 Task: Add in the project Transpire an epic 'Password Management'.
Action: Mouse moved to (179, 52)
Screenshot: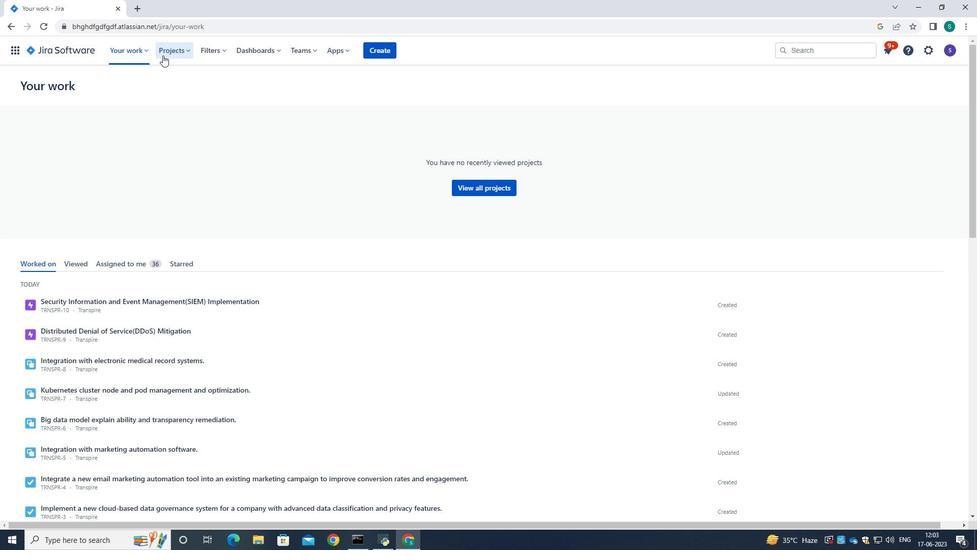 
Action: Mouse pressed left at (179, 52)
Screenshot: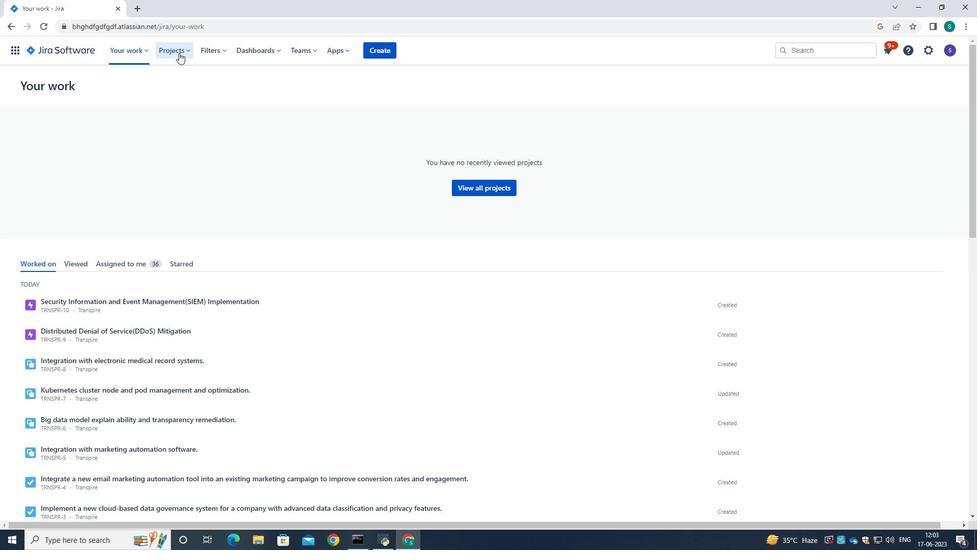 
Action: Mouse moved to (190, 98)
Screenshot: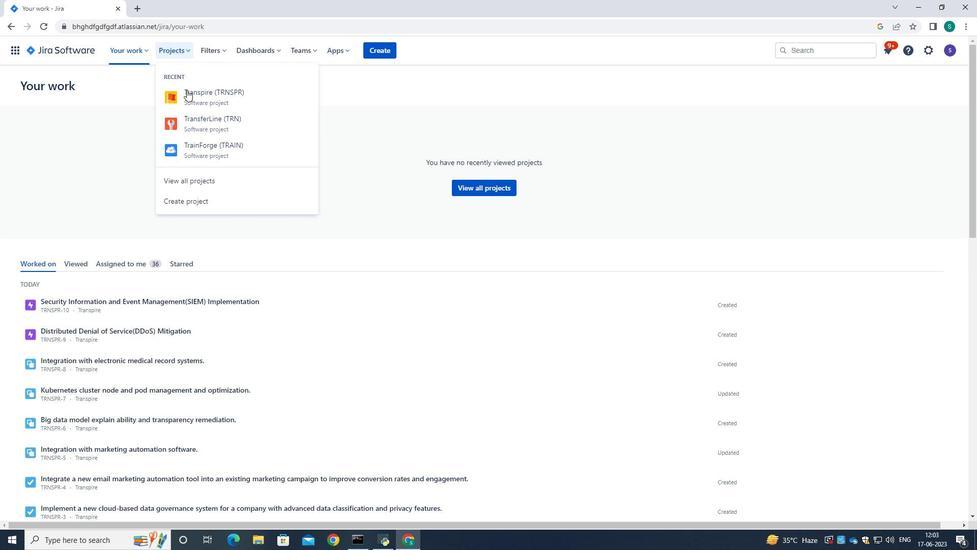 
Action: Mouse pressed left at (190, 98)
Screenshot: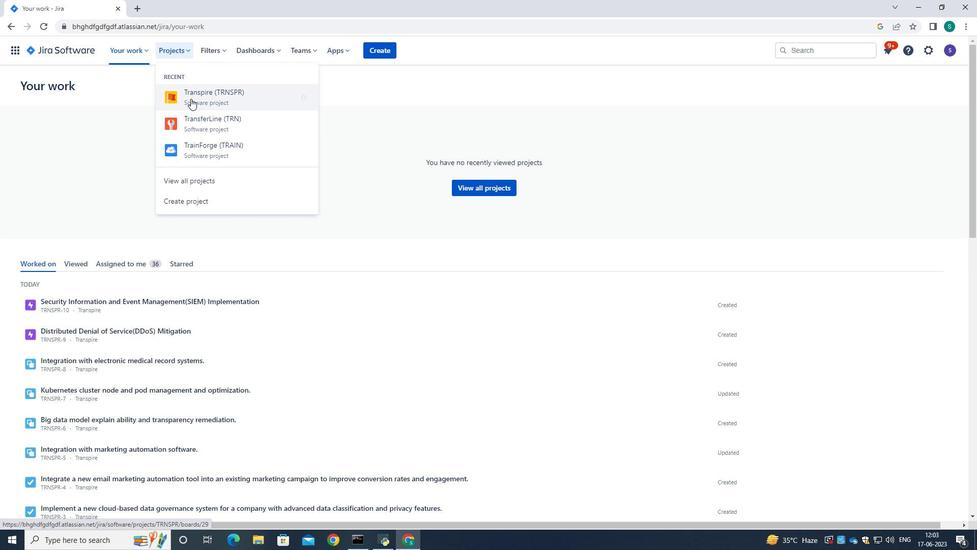 
Action: Mouse moved to (61, 161)
Screenshot: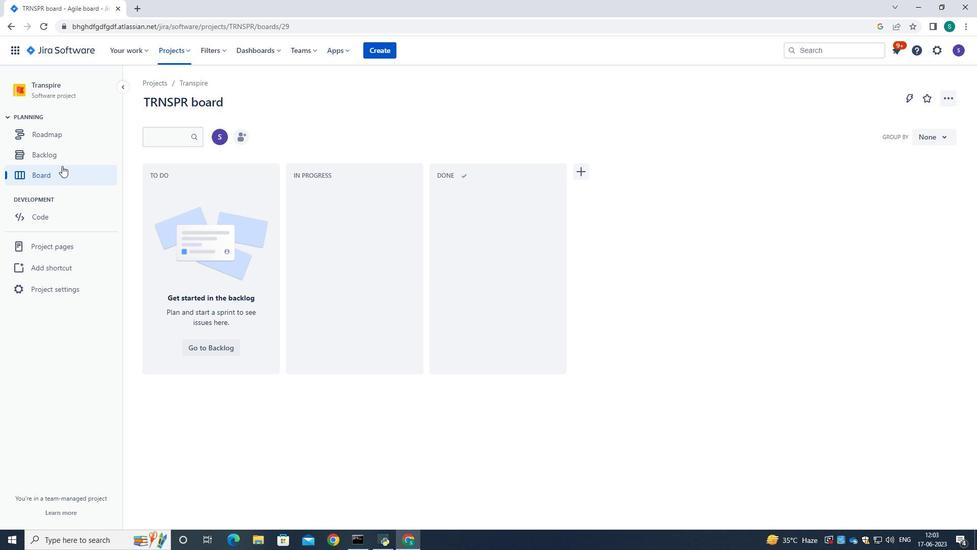 
Action: Mouse pressed left at (61, 161)
Screenshot: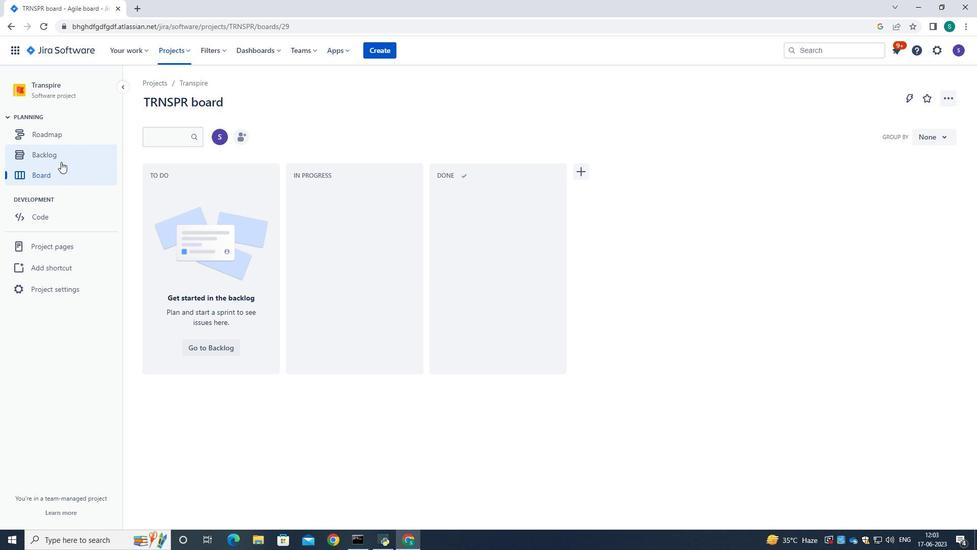 
Action: Mouse moved to (212, 286)
Screenshot: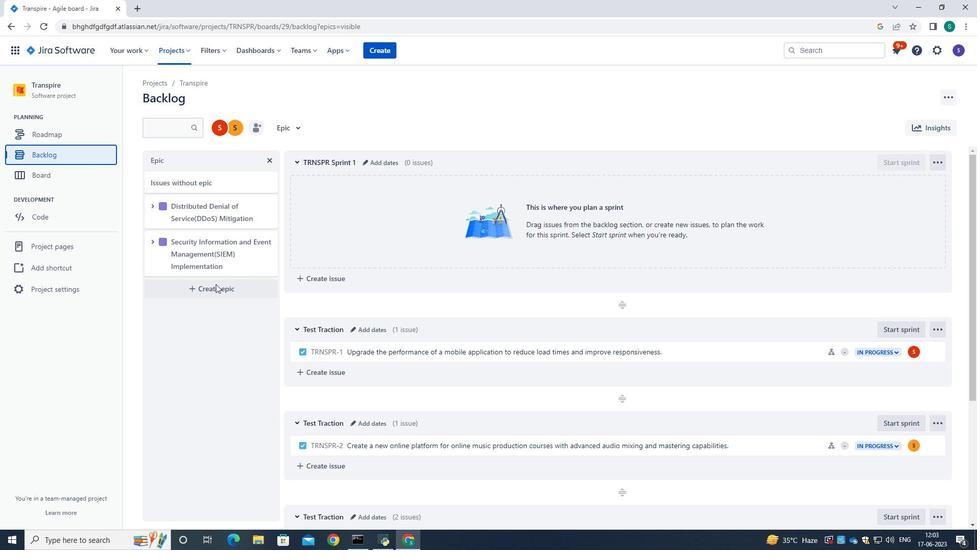 
Action: Mouse pressed left at (212, 286)
Screenshot: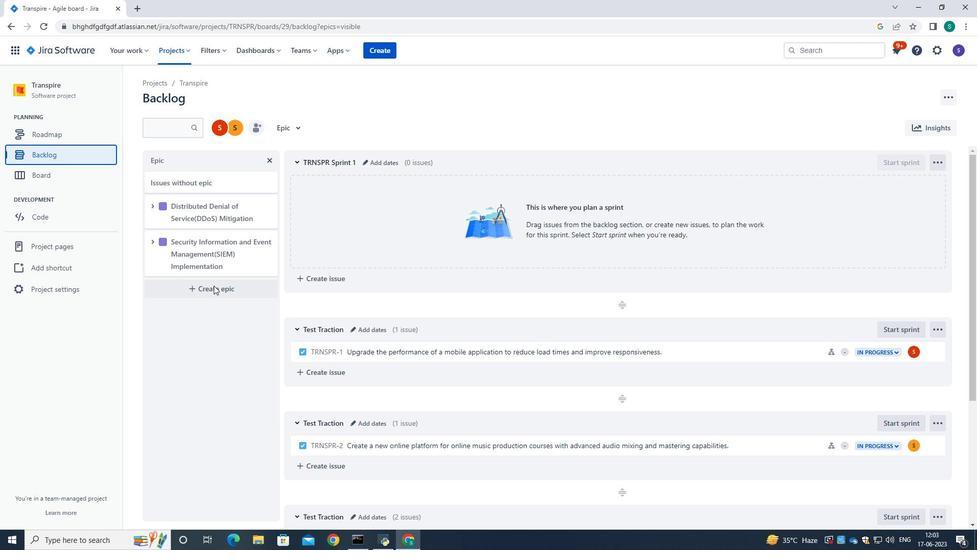 
Action: Mouse moved to (207, 289)
Screenshot: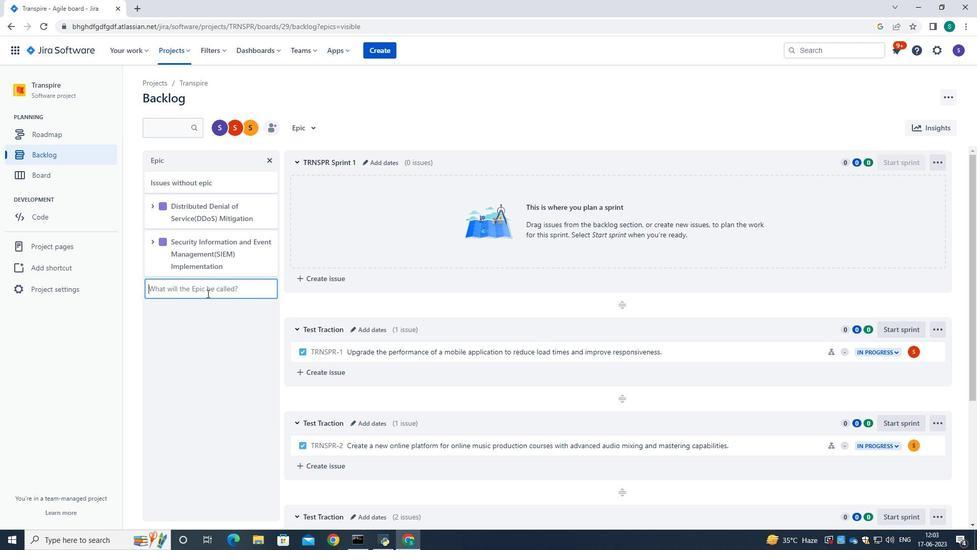 
Action: Mouse pressed left at (207, 289)
Screenshot: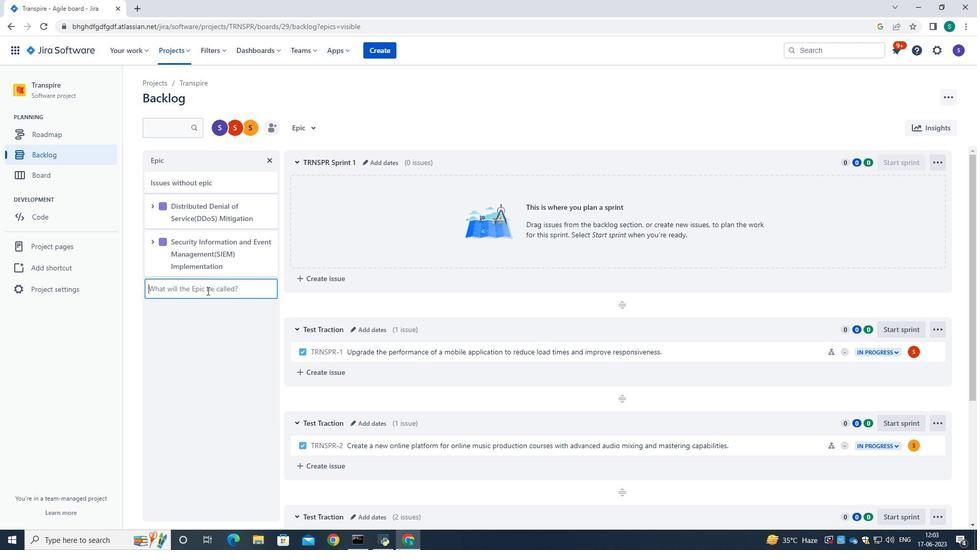 
Action: Key pressed <Key.caps_lock>P<Key.caps_lock>assword<Key.space><Key.caps_lock>M<Key.caps_lock>anagement<Key.enter>
Screenshot: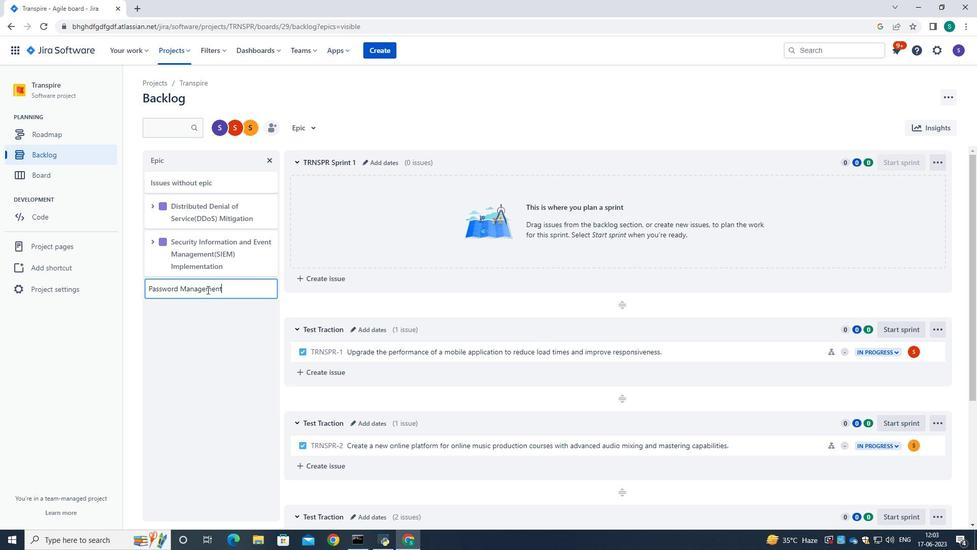 
Action: Mouse moved to (222, 346)
Screenshot: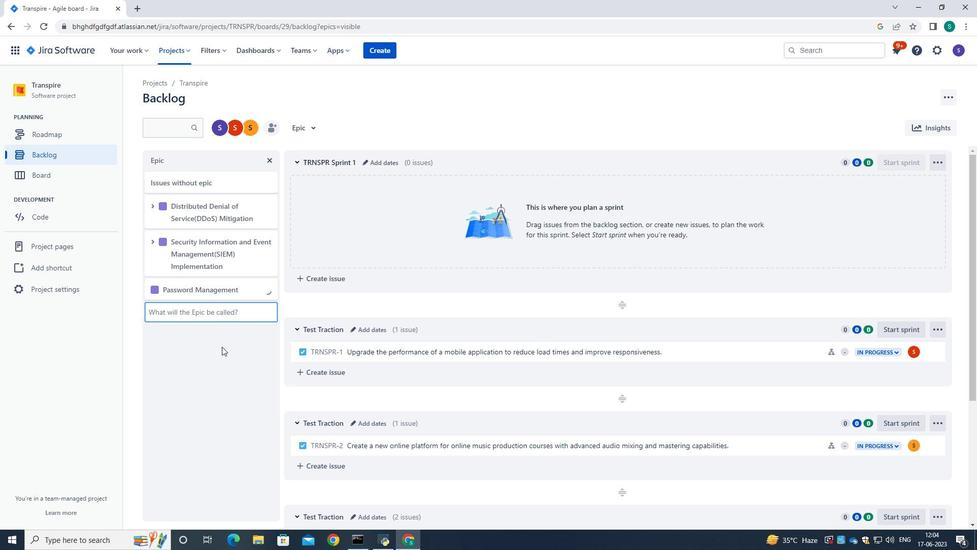 
Action: Mouse pressed left at (222, 346)
Screenshot: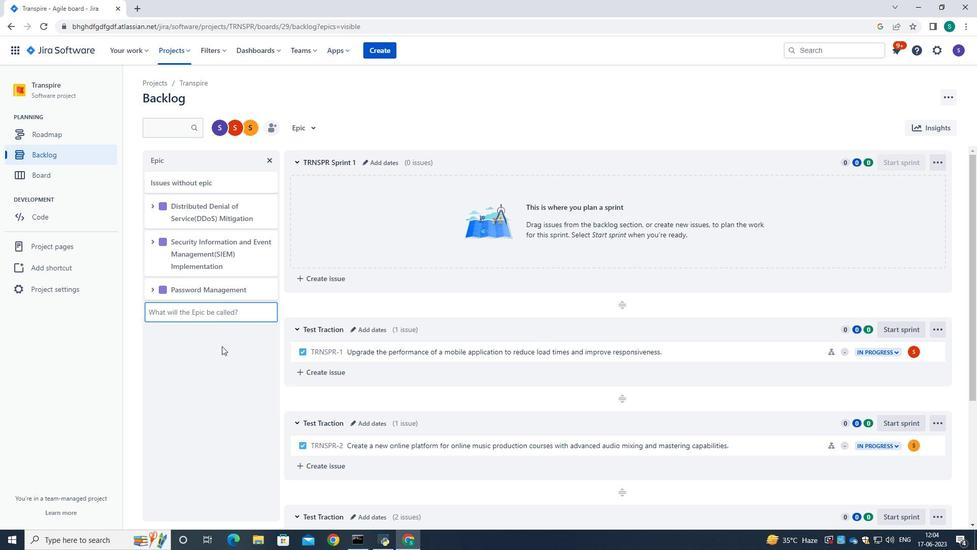 
Action: Mouse moved to (446, 71)
Screenshot: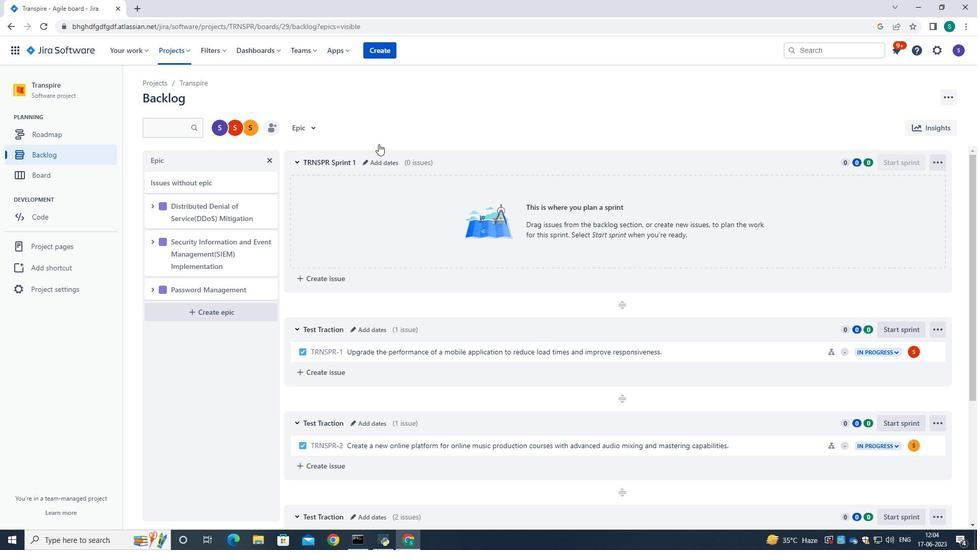 
